 Task: Select issue date as July 13, 2023.
Action: Mouse moved to (701, 62)
Screenshot: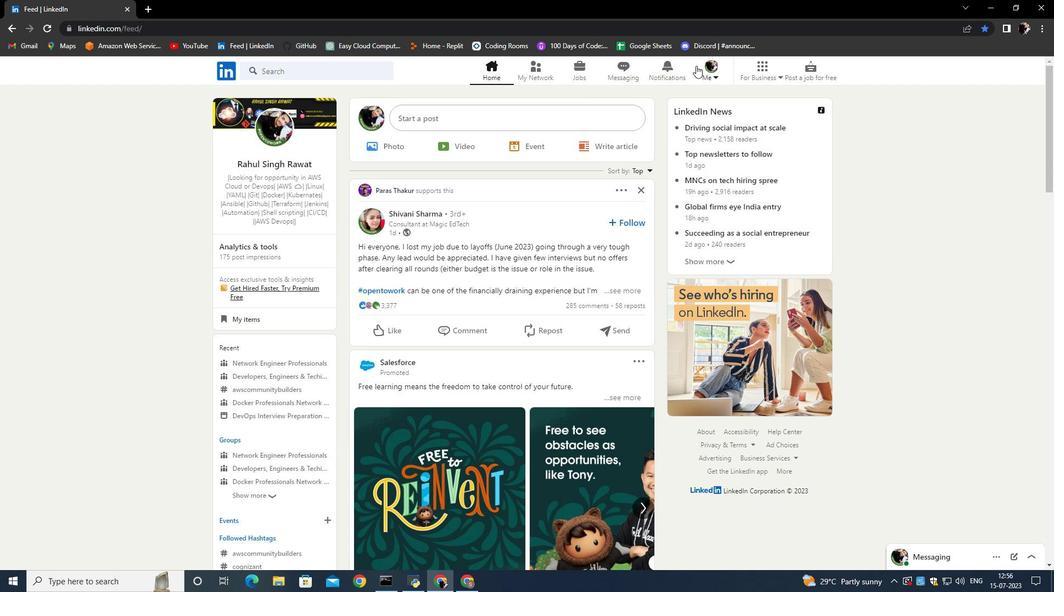 
Action: Mouse pressed left at (701, 62)
Screenshot: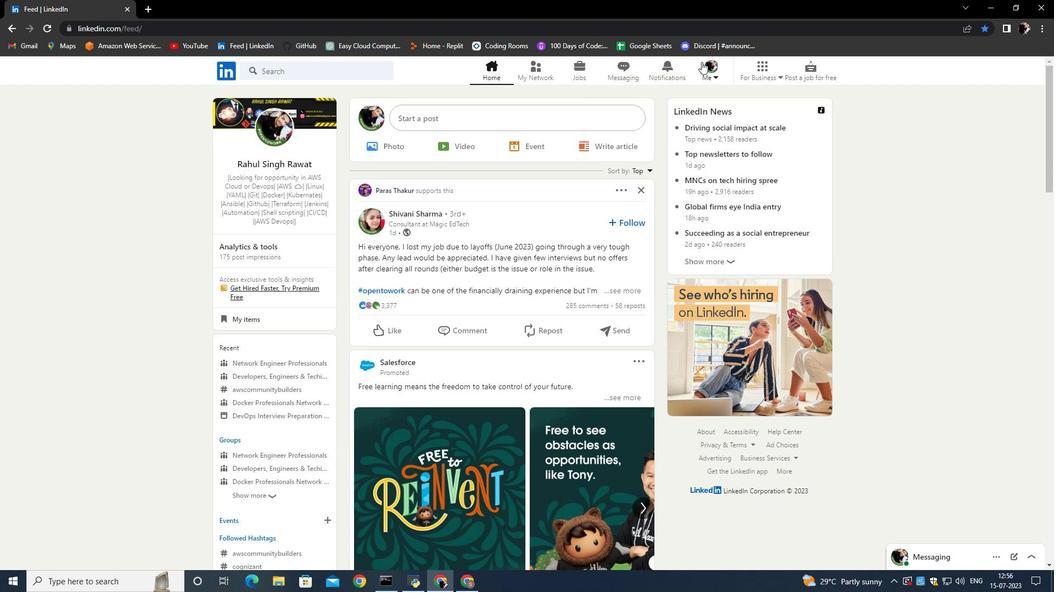 
Action: Mouse moved to (613, 133)
Screenshot: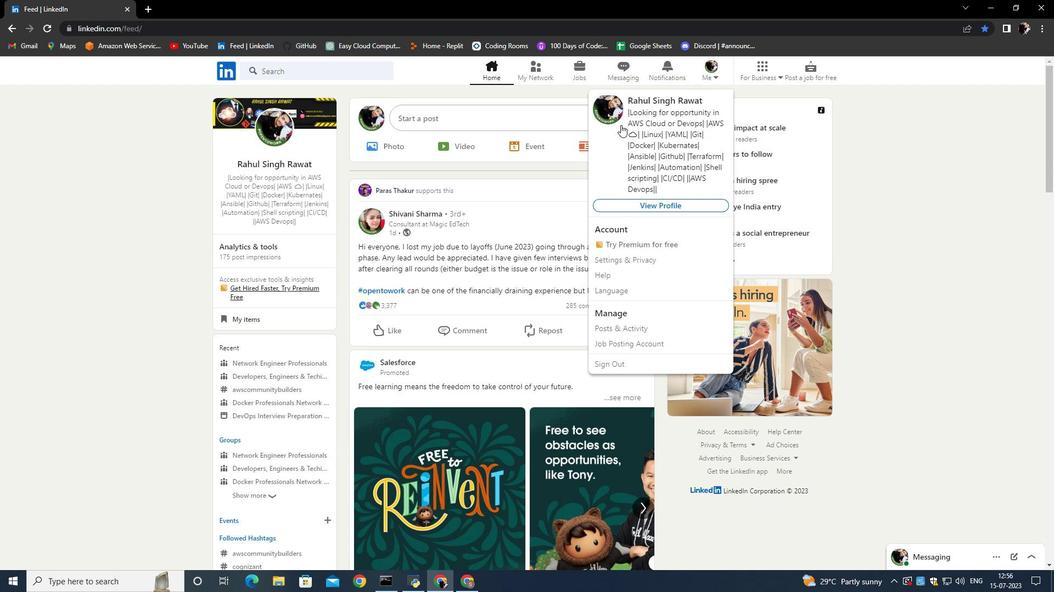 
Action: Mouse pressed left at (613, 133)
Screenshot: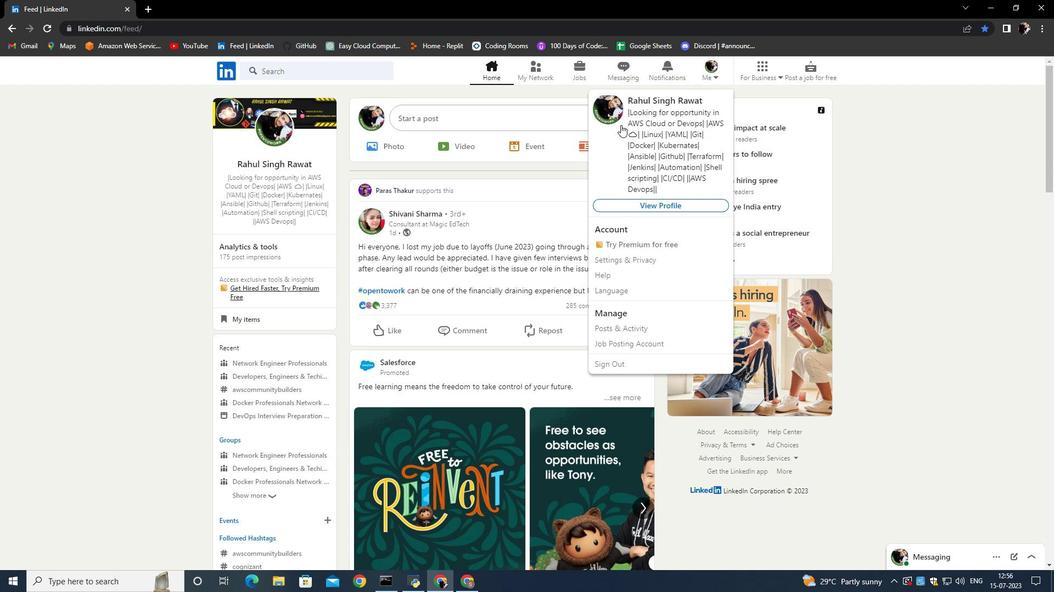 
Action: Mouse moved to (349, 418)
Screenshot: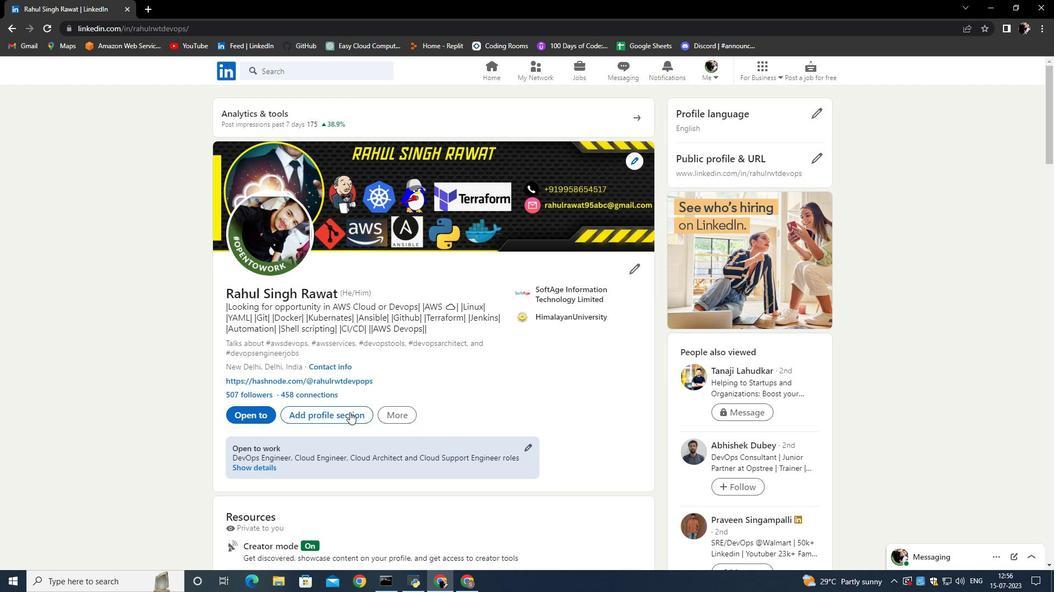 
Action: Mouse pressed left at (349, 418)
Screenshot: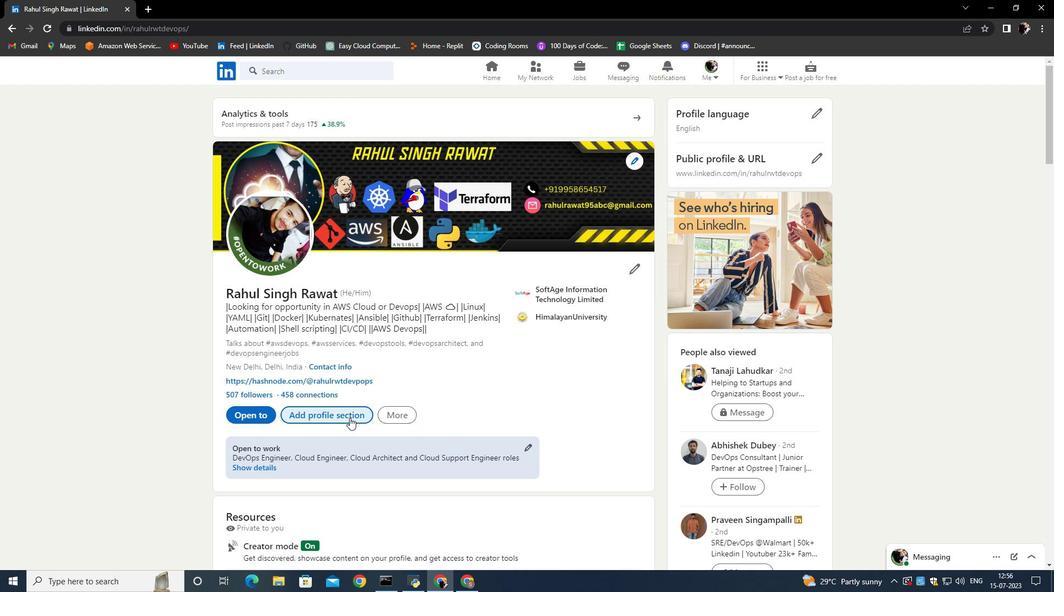 
Action: Mouse moved to (425, 301)
Screenshot: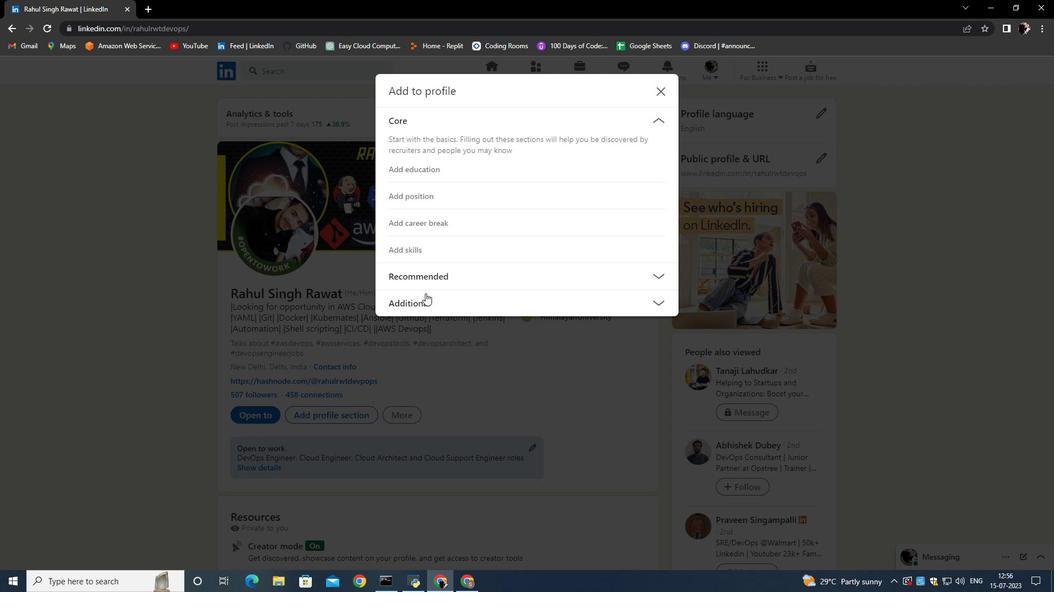 
Action: Mouse pressed left at (425, 301)
Screenshot: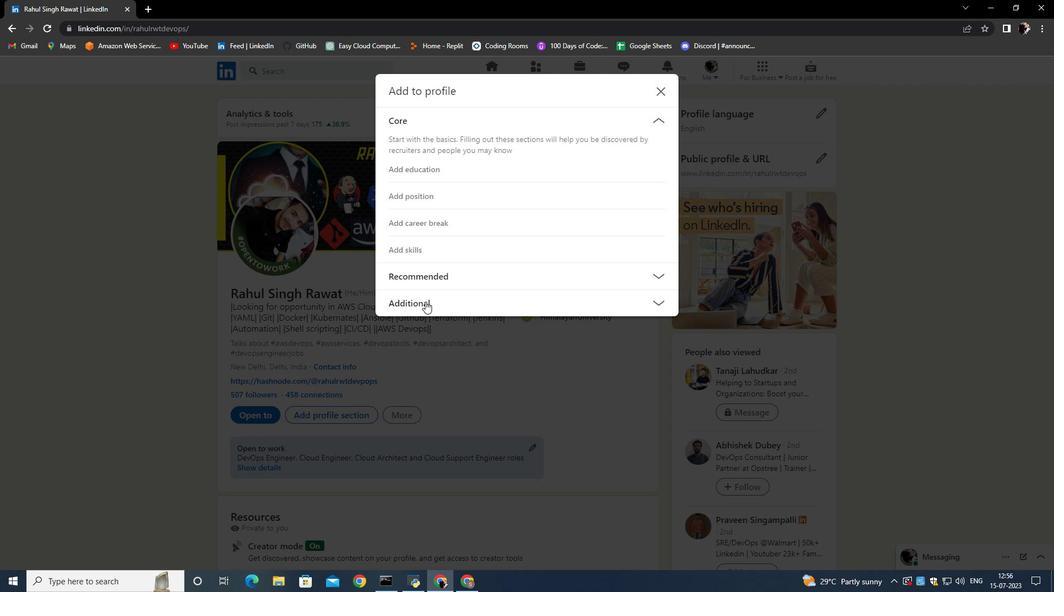 
Action: Mouse moved to (420, 276)
Screenshot: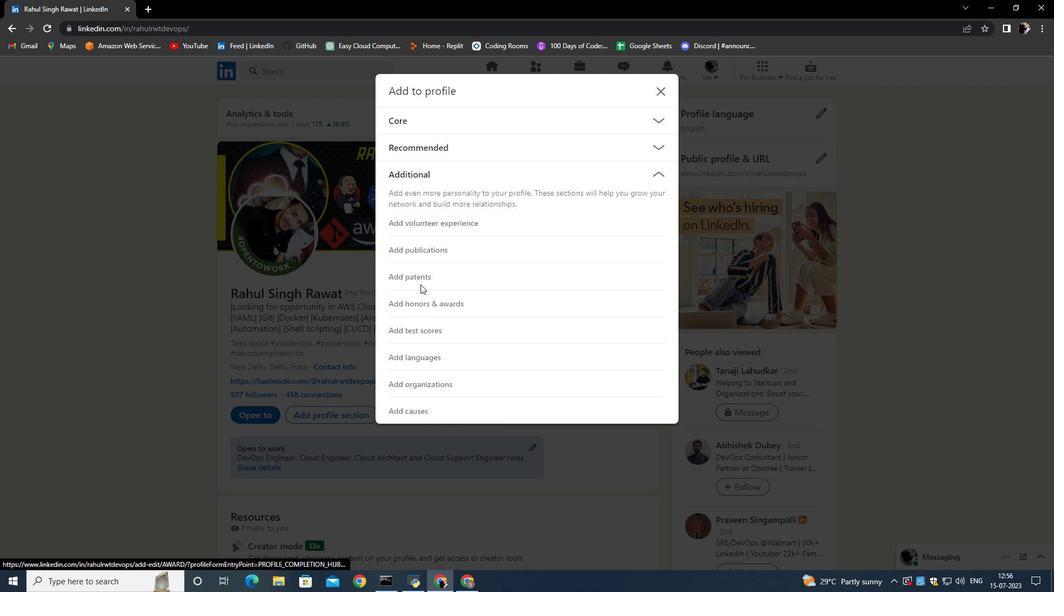 
Action: Mouse pressed left at (420, 276)
Screenshot: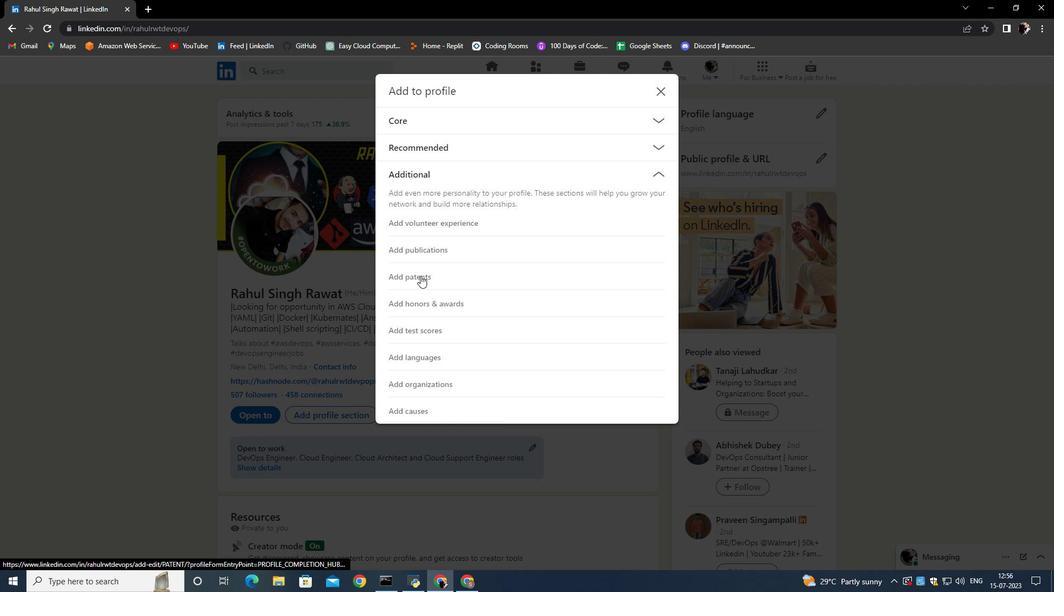 
Action: Mouse moved to (374, 362)
Screenshot: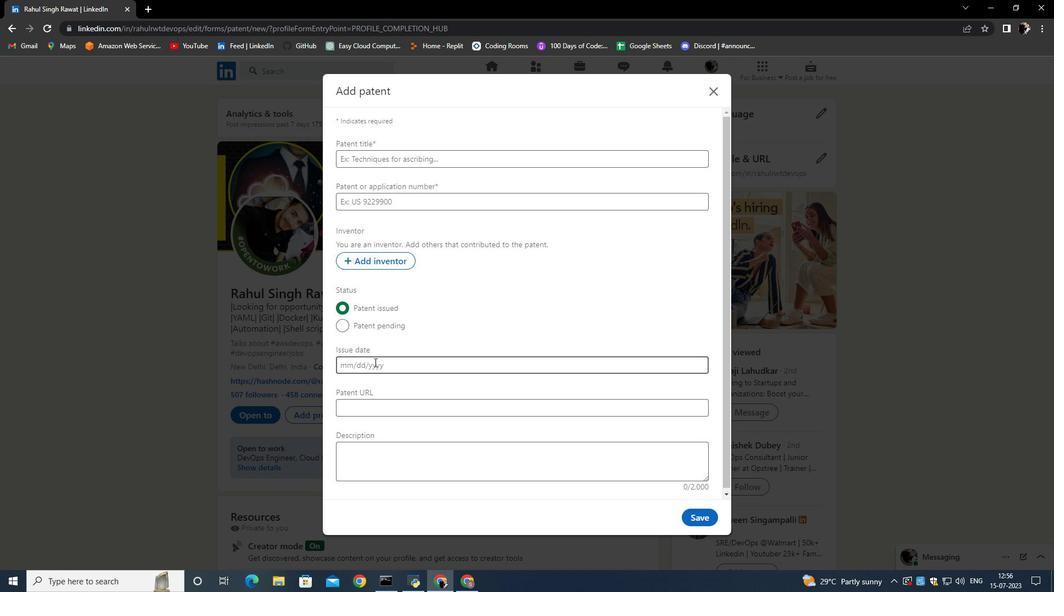 
Action: Mouse pressed left at (374, 362)
Screenshot: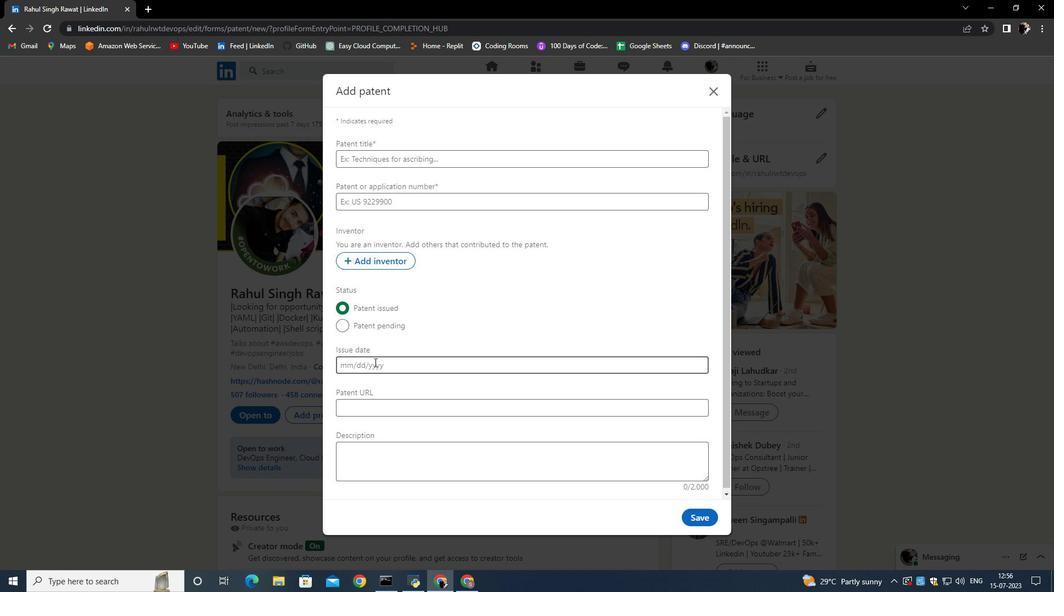 
Action: Mouse moved to (457, 486)
Screenshot: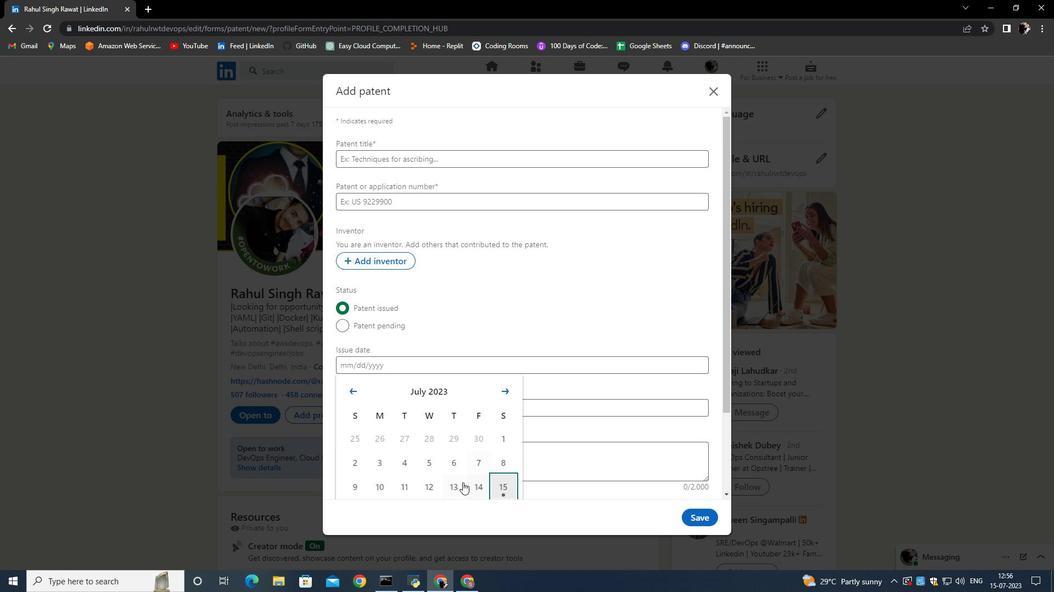 
Action: Mouse pressed left at (457, 486)
Screenshot: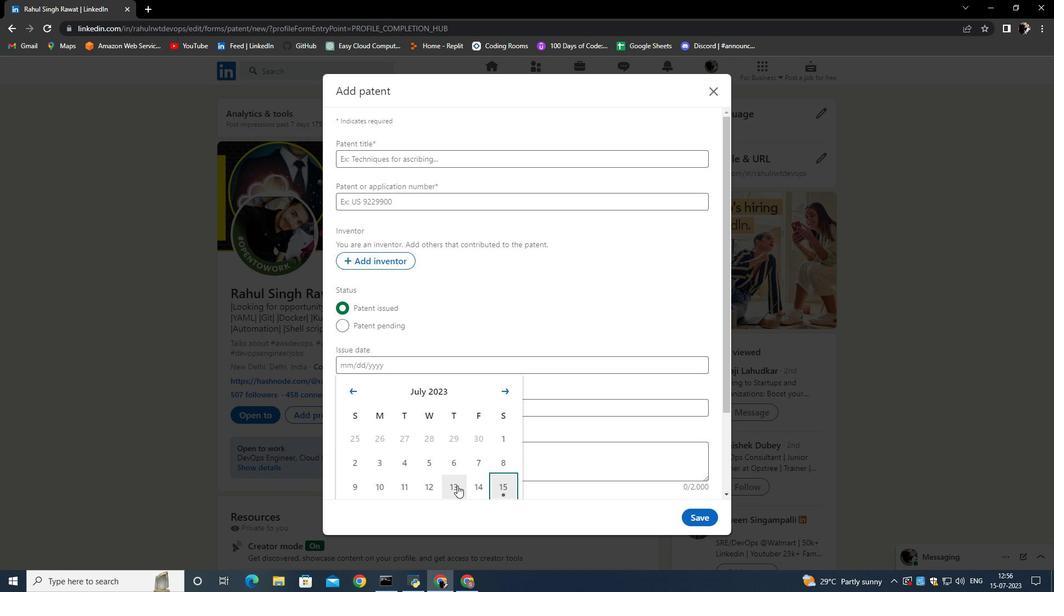 
Action: Mouse moved to (464, 329)
Screenshot: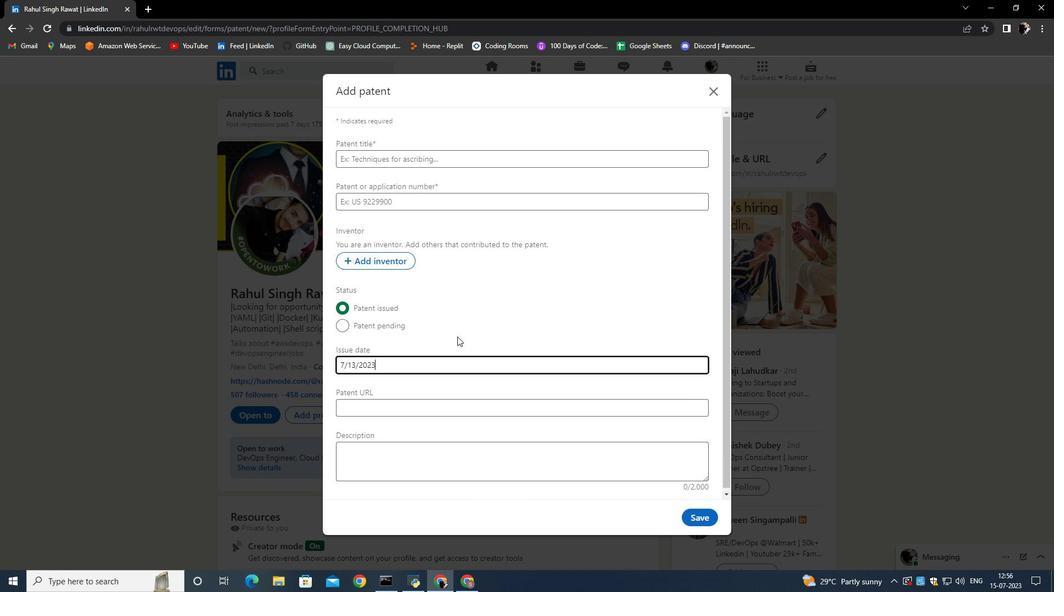
Action: Mouse pressed left at (464, 329)
Screenshot: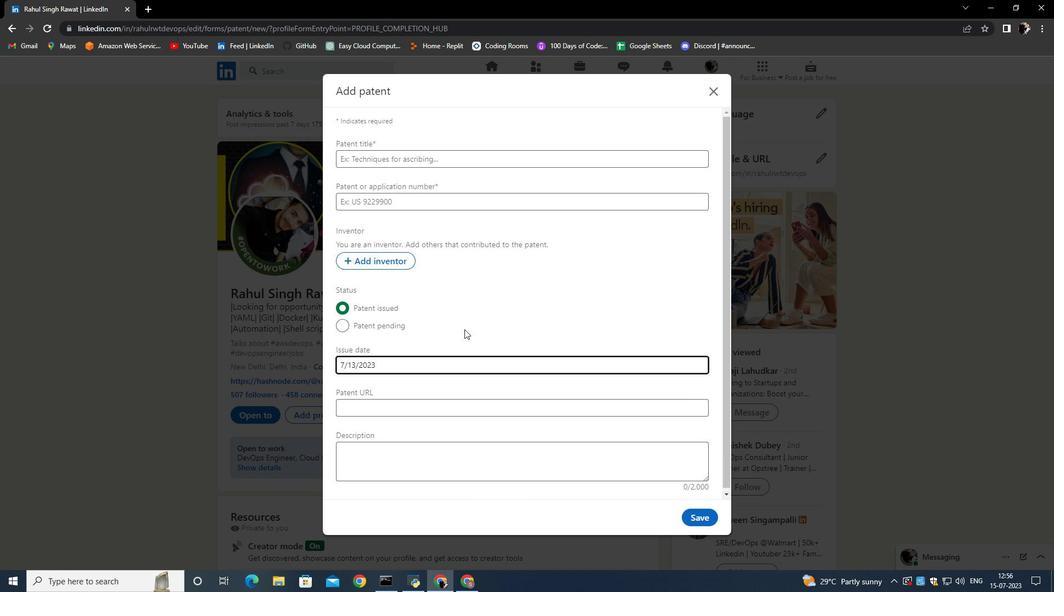 
